 Task: Look for products in the category "Variety Packs" from Ashland only.
Action: Mouse moved to (1010, 346)
Screenshot: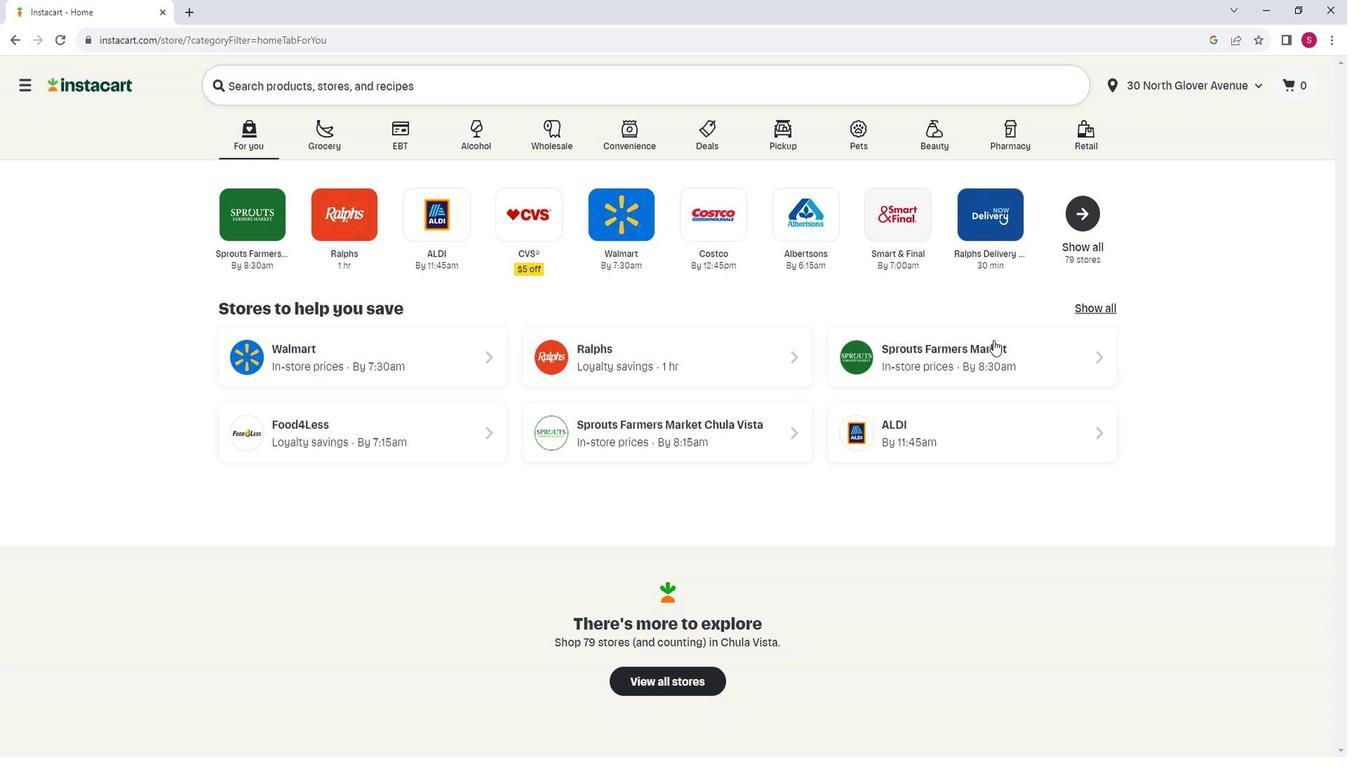 
Action: Mouse pressed left at (1010, 346)
Screenshot: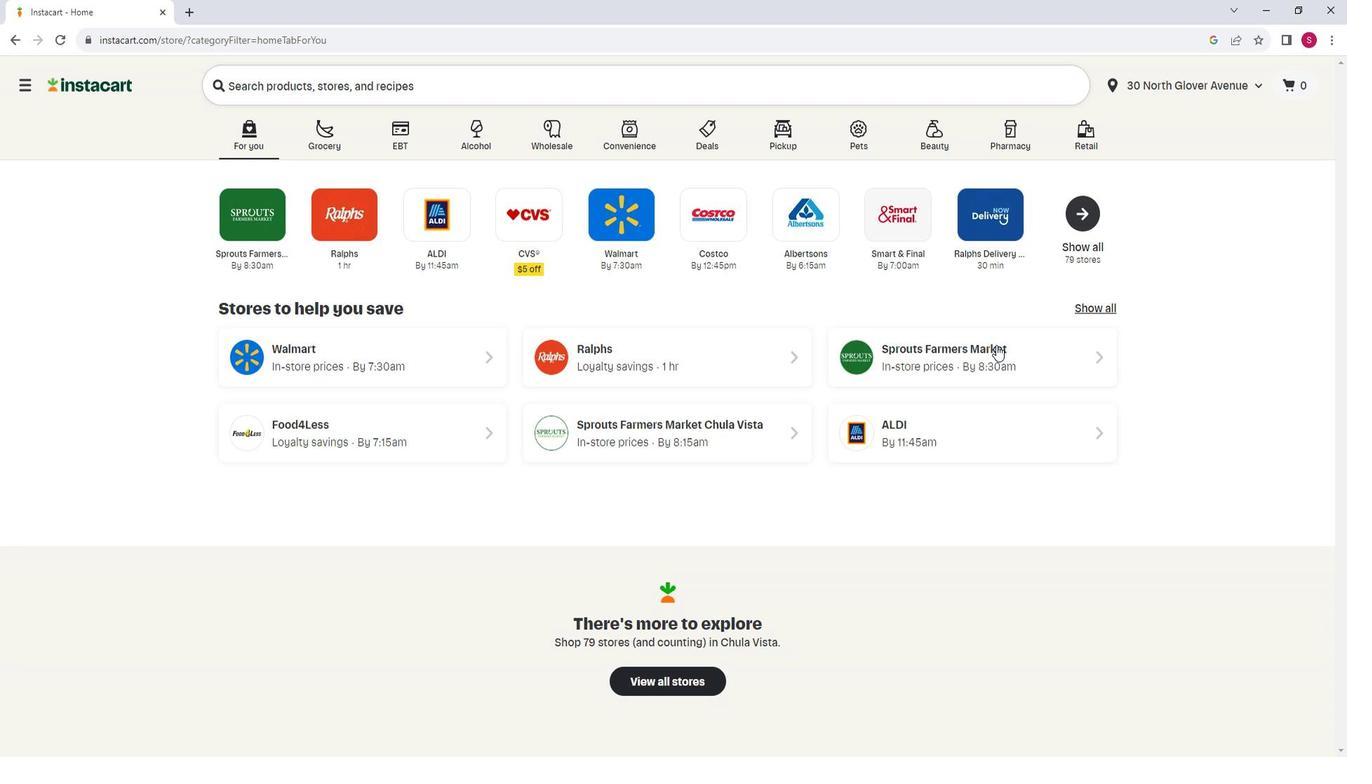 
Action: Mouse moved to (108, 508)
Screenshot: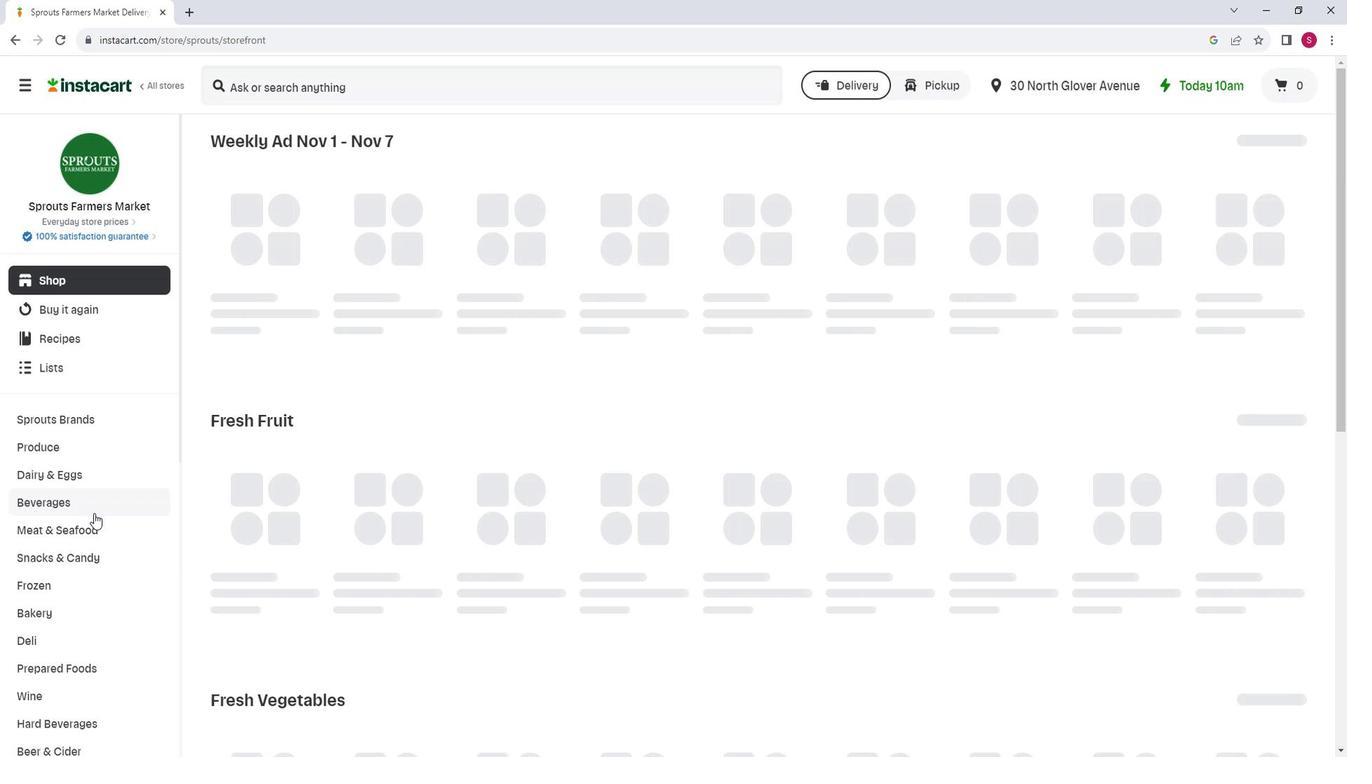 
Action: Mouse scrolled (108, 508) with delta (0, 0)
Screenshot: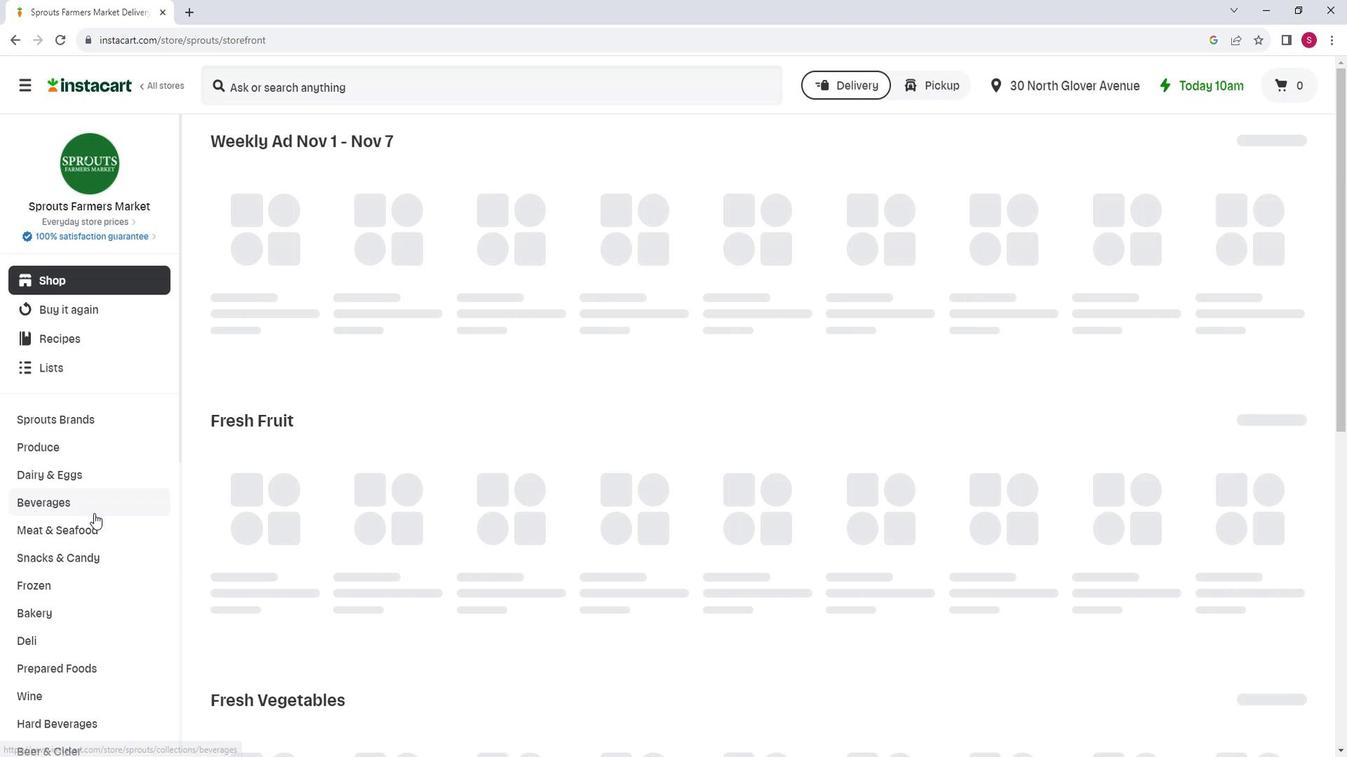 
Action: Mouse moved to (90, 663)
Screenshot: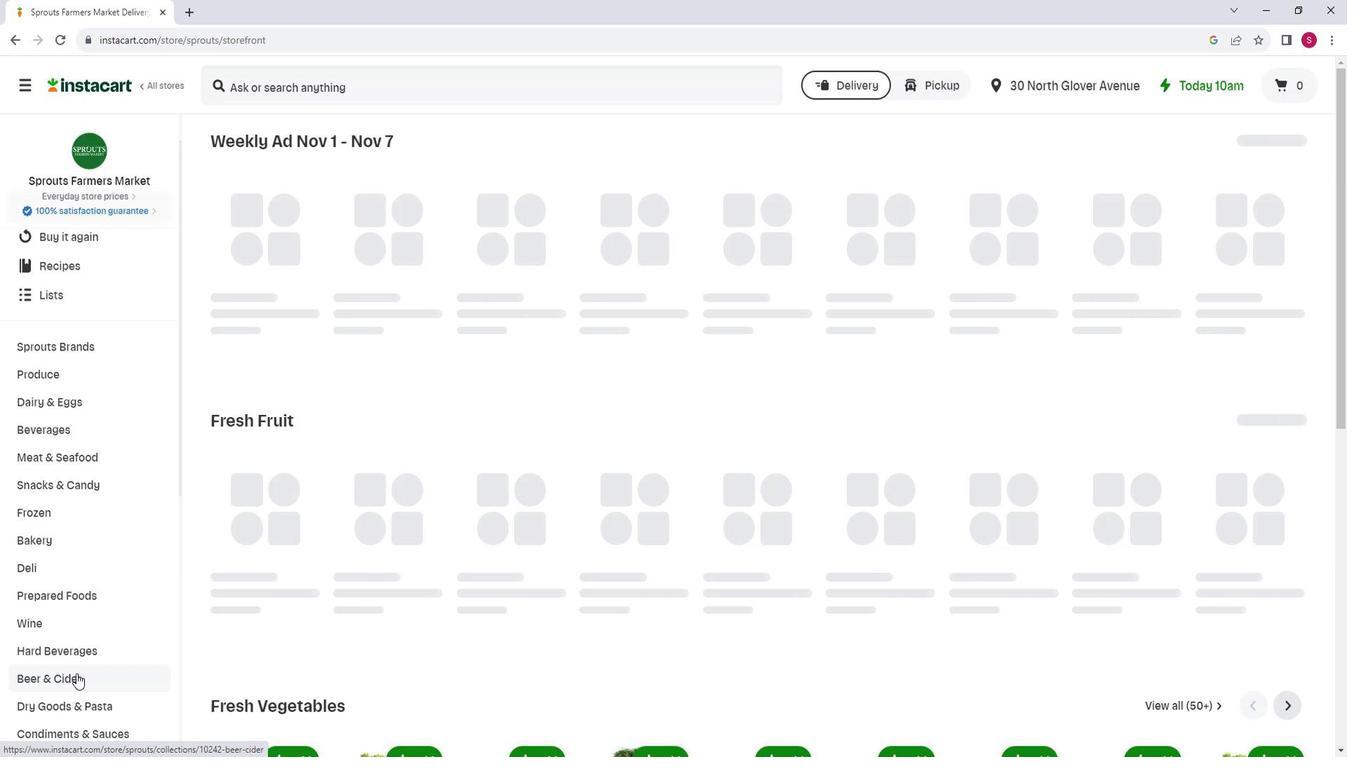 
Action: Mouse pressed left at (90, 663)
Screenshot: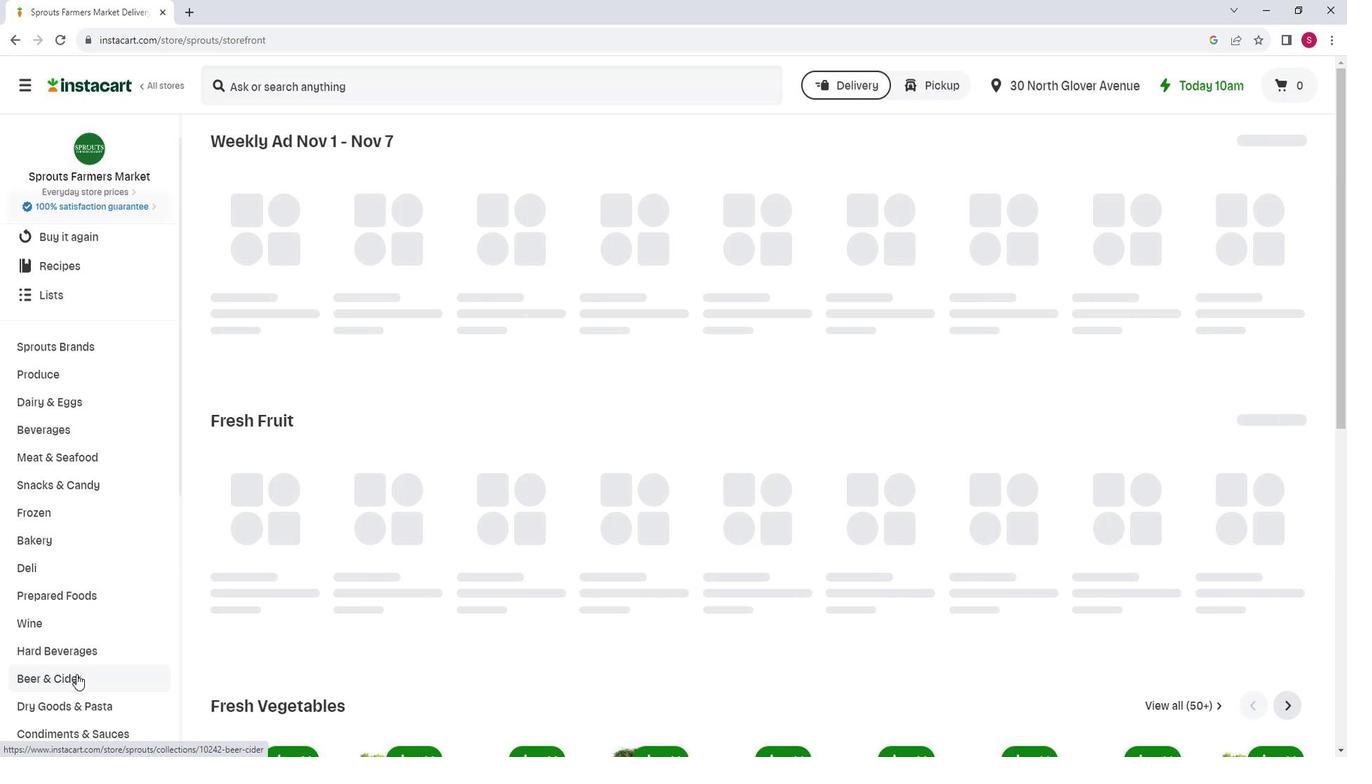 
Action: Mouse moved to (750, 197)
Screenshot: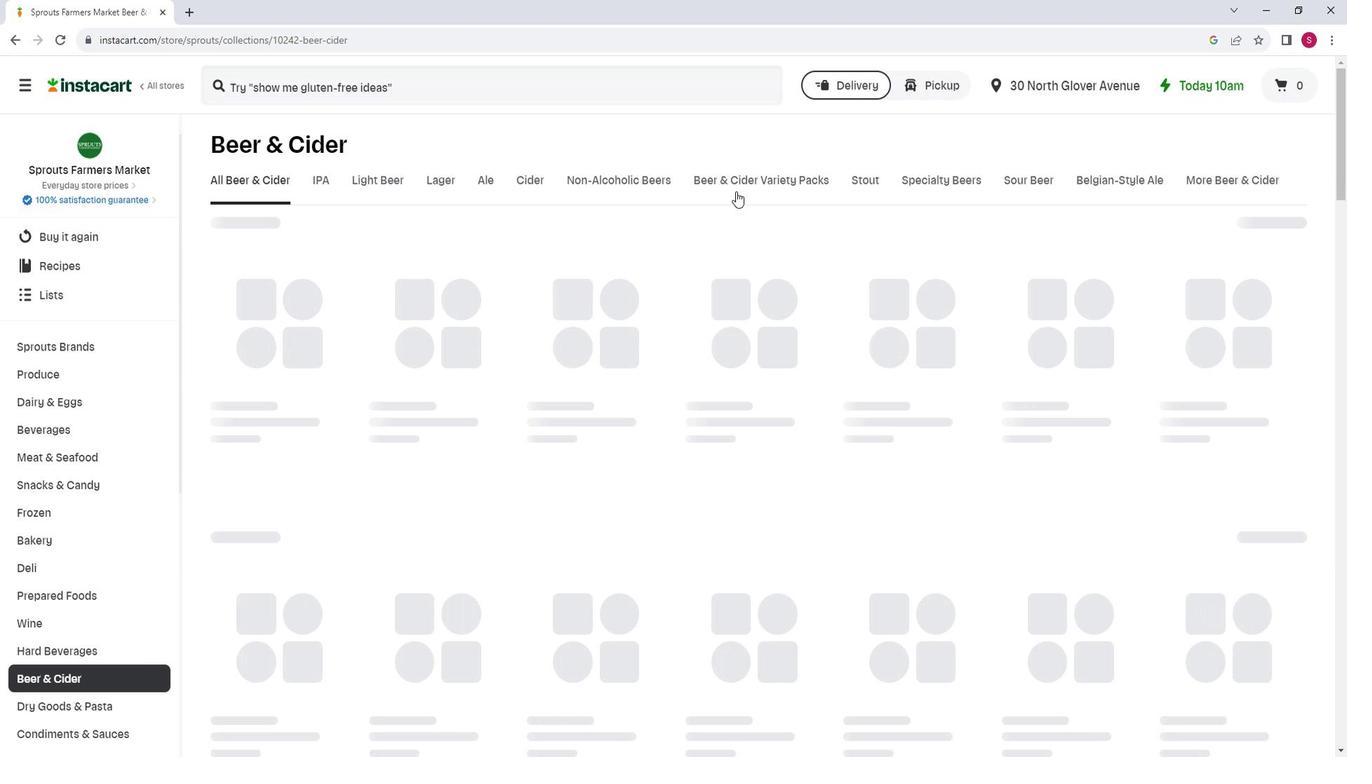 
Action: Mouse pressed left at (750, 197)
Screenshot: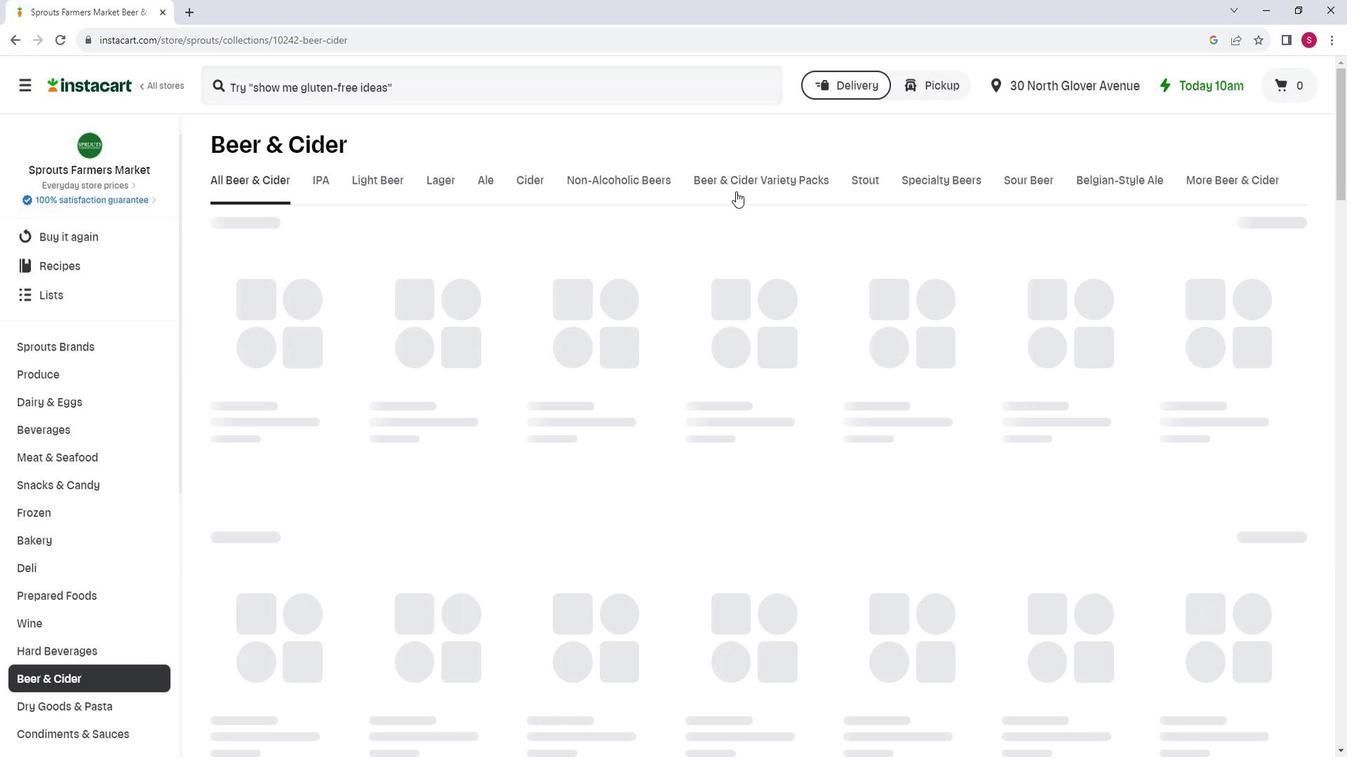 
Action: Mouse moved to (573, 240)
Screenshot: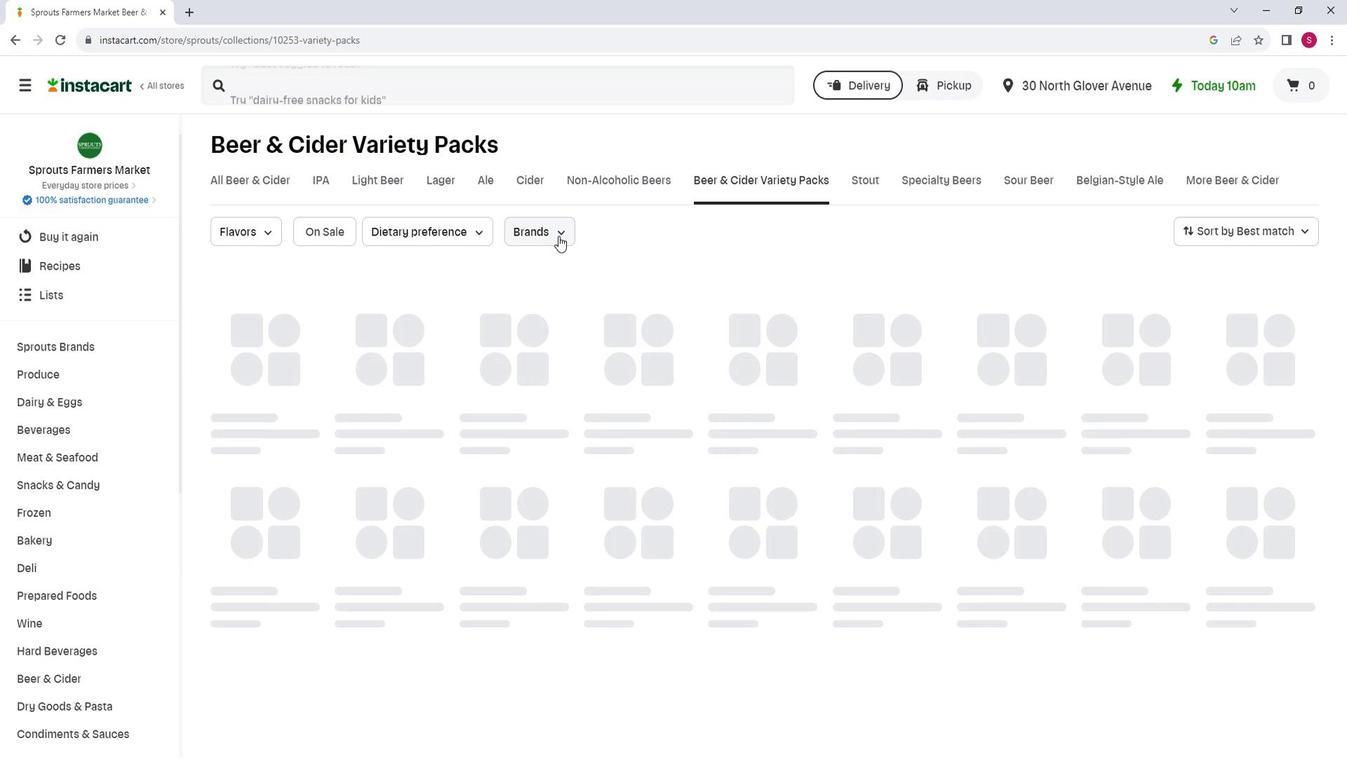 
Action: Mouse pressed left at (573, 240)
Screenshot: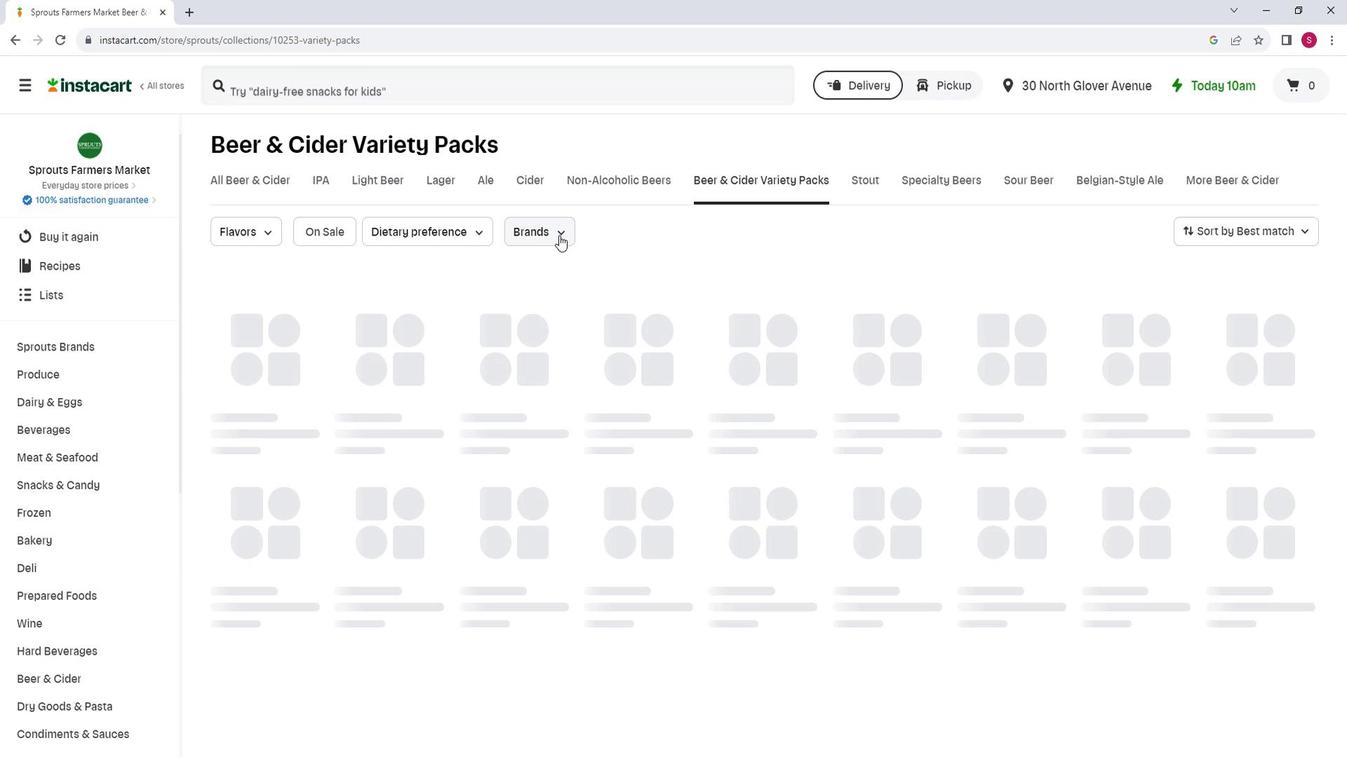 
Action: Mouse moved to (600, 324)
Screenshot: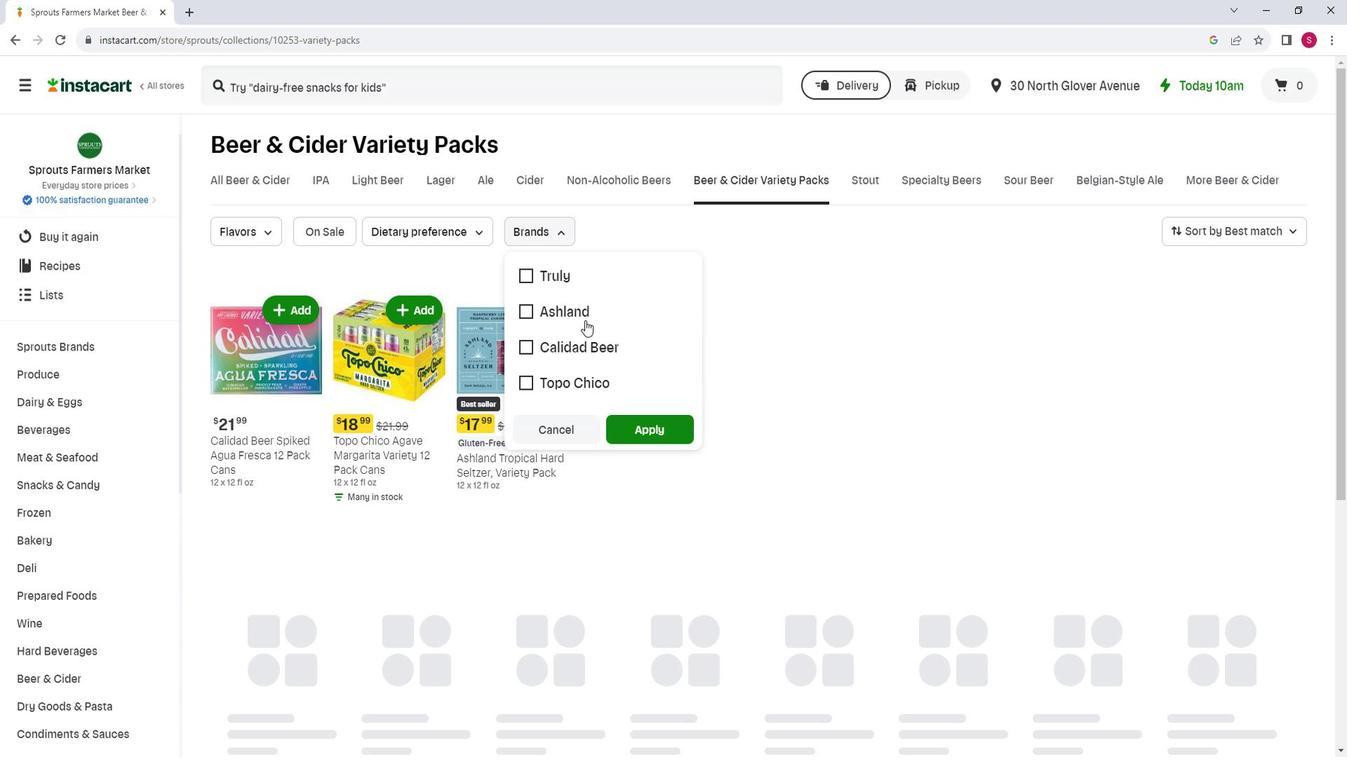 
Action: Mouse pressed left at (600, 324)
Screenshot: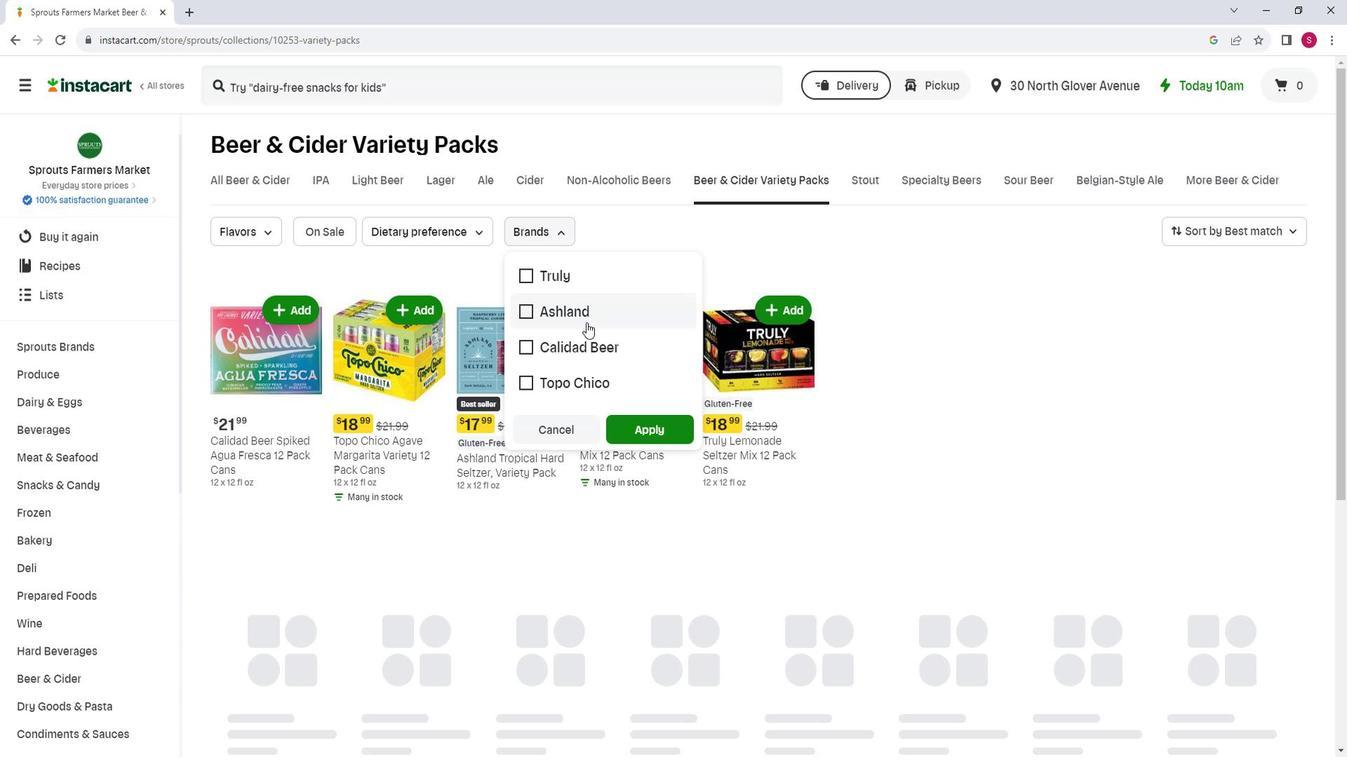 
Action: Mouse moved to (646, 423)
Screenshot: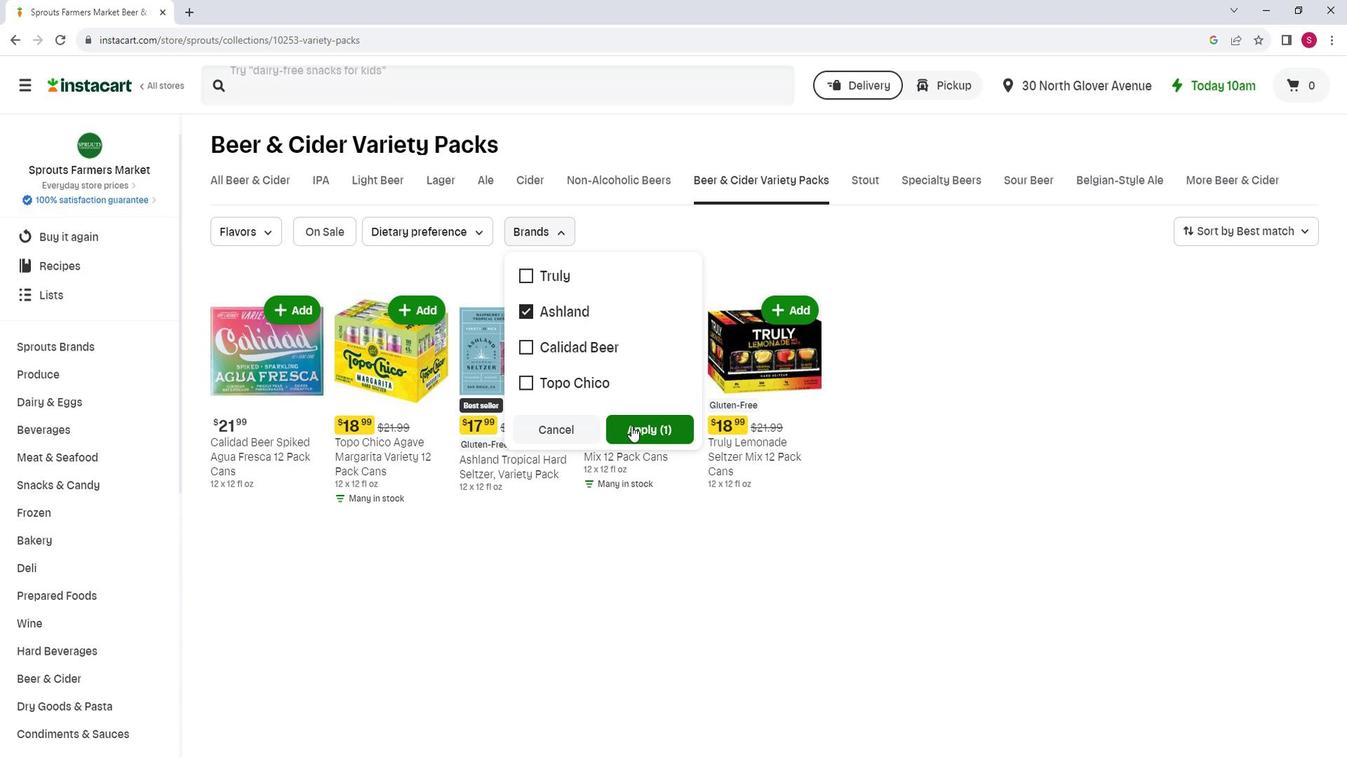 
Action: Mouse pressed left at (646, 423)
Screenshot: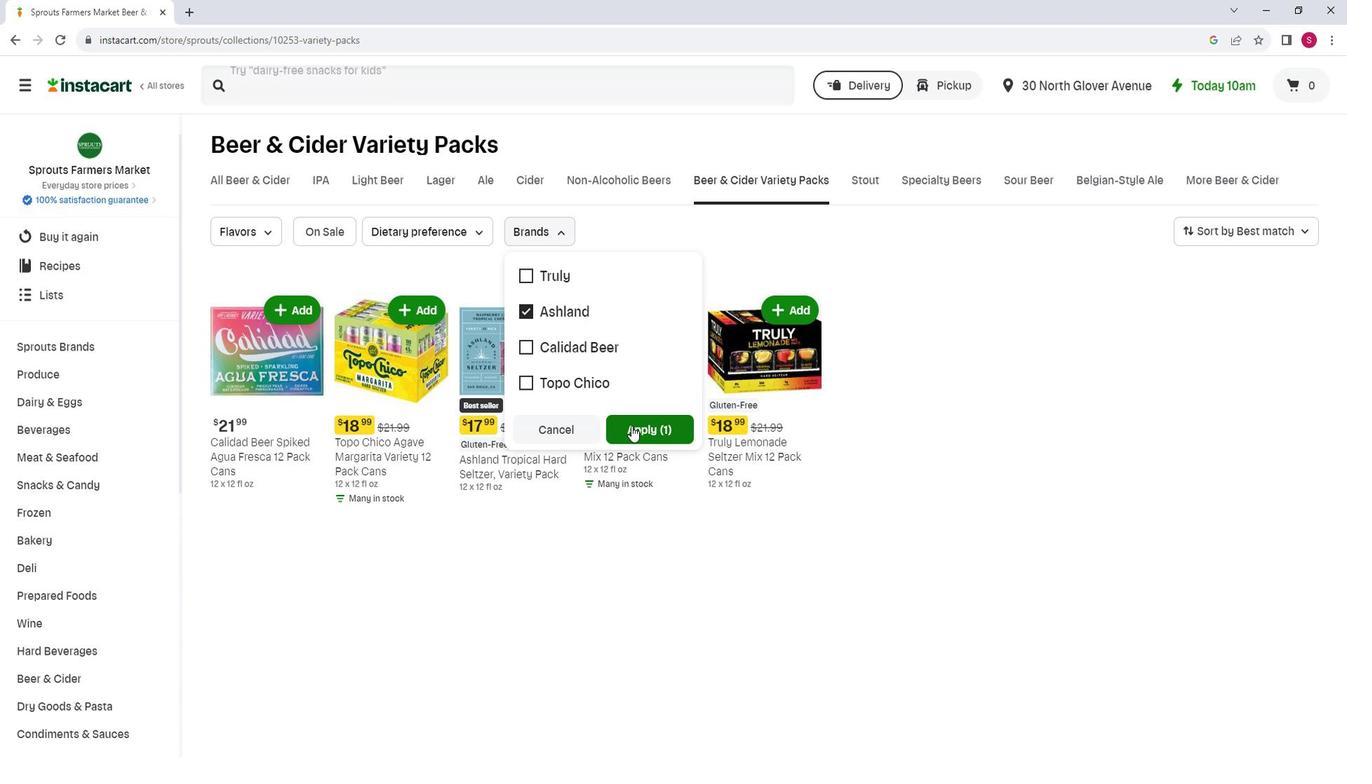 
Action: Mouse moved to (938, 437)
Screenshot: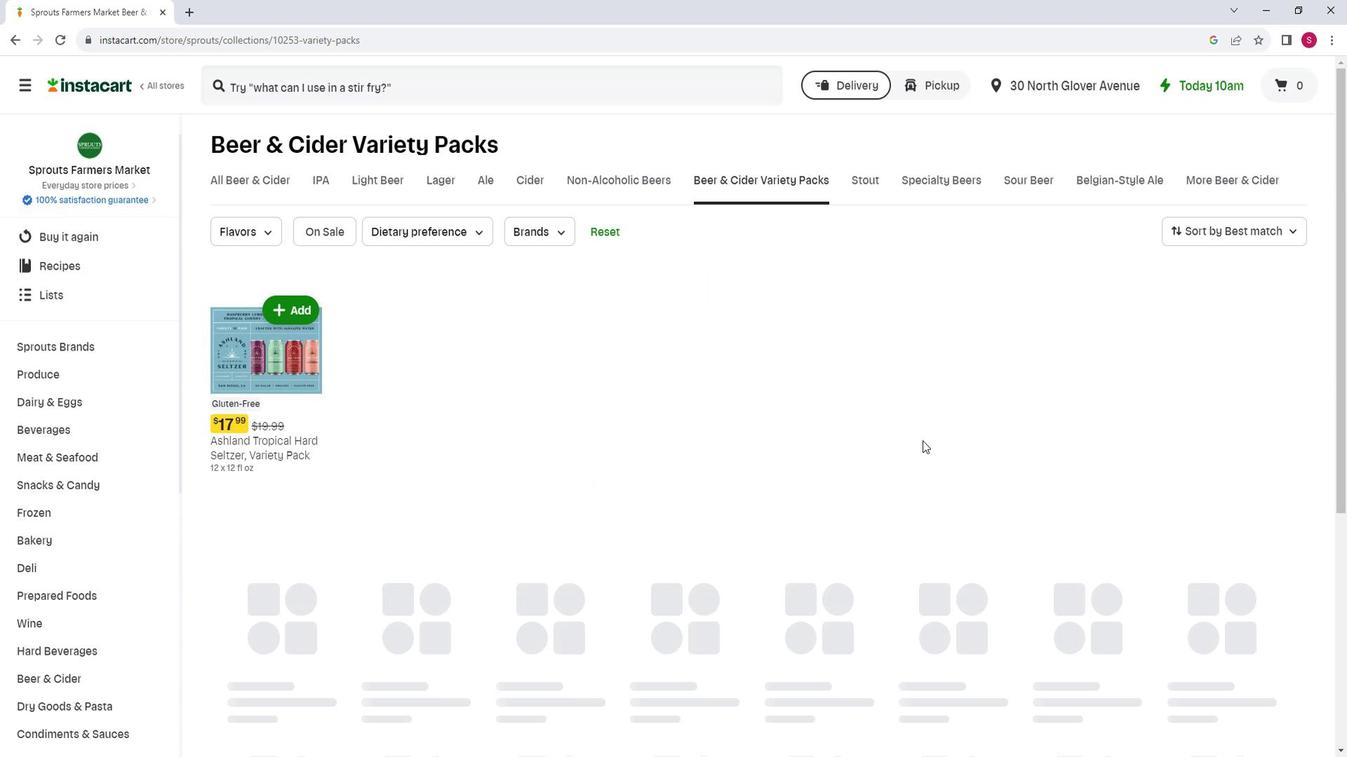 
